 Task: Apply the font style "arial" to the current theme.
Action: Mouse moved to (12, 163)
Screenshot: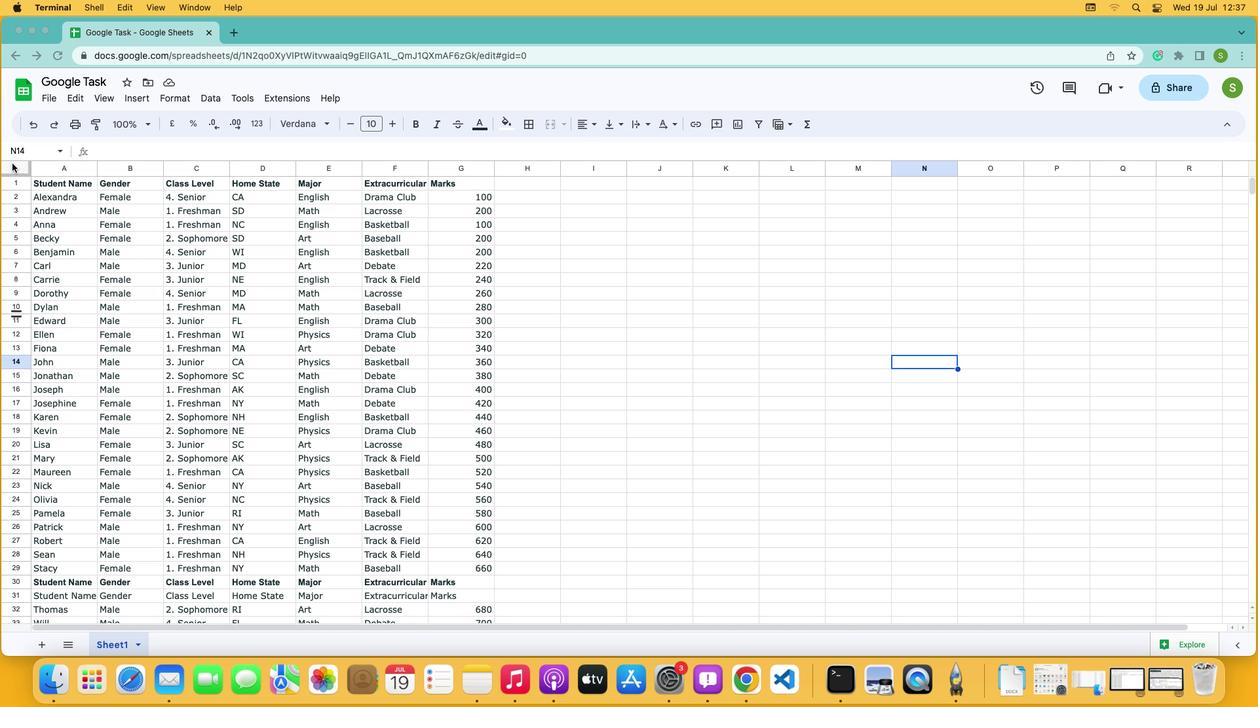 
Action: Mouse pressed left at (12, 163)
Screenshot: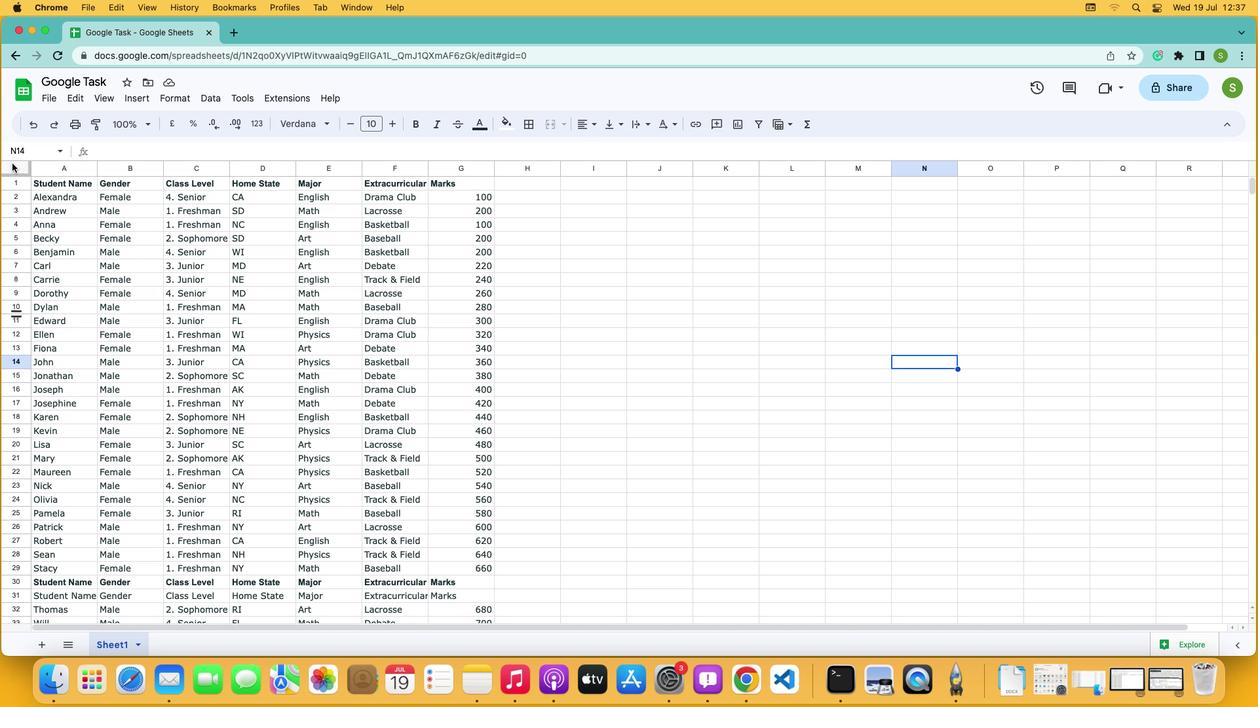 
Action: Mouse moved to (17, 169)
Screenshot: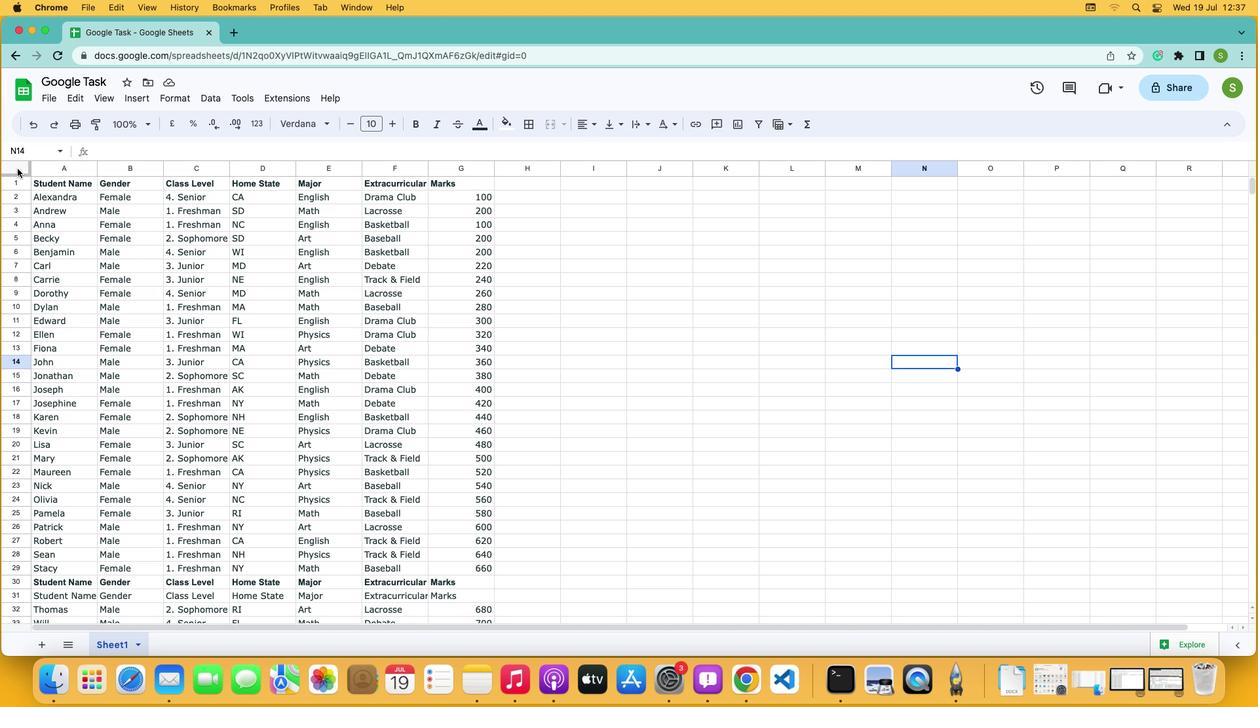 
Action: Mouse pressed left at (17, 169)
Screenshot: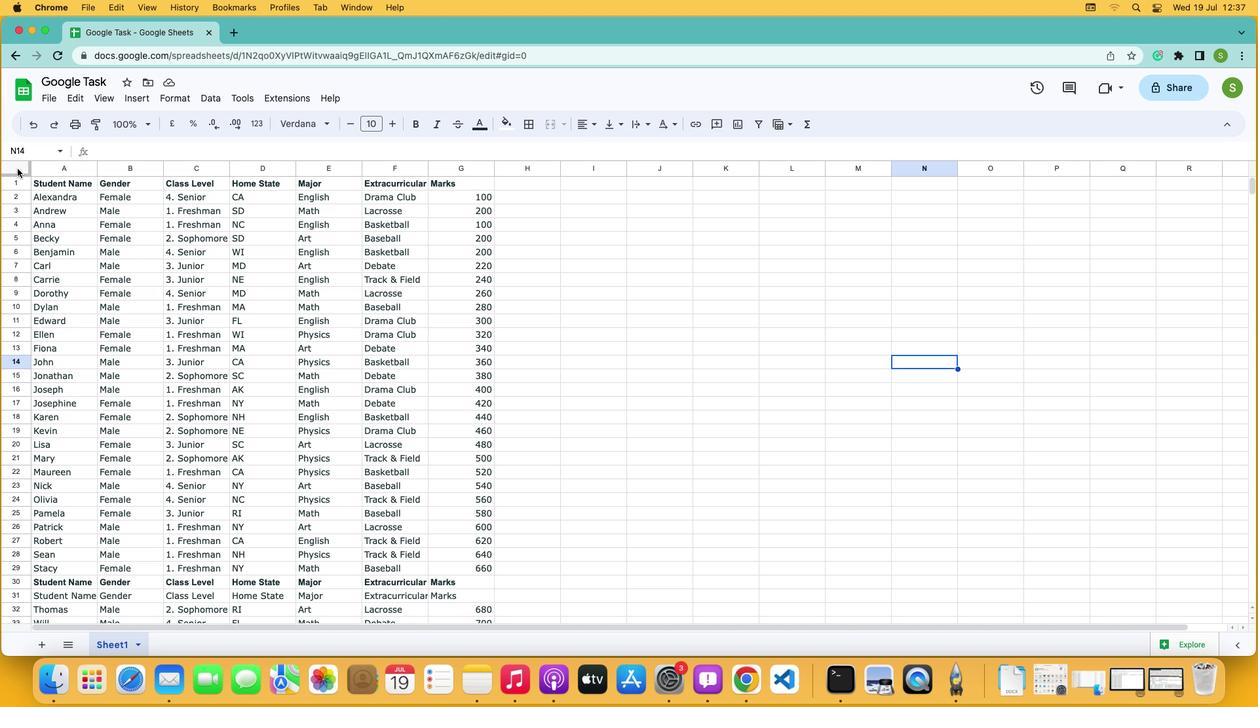 
Action: Mouse moved to (169, 100)
Screenshot: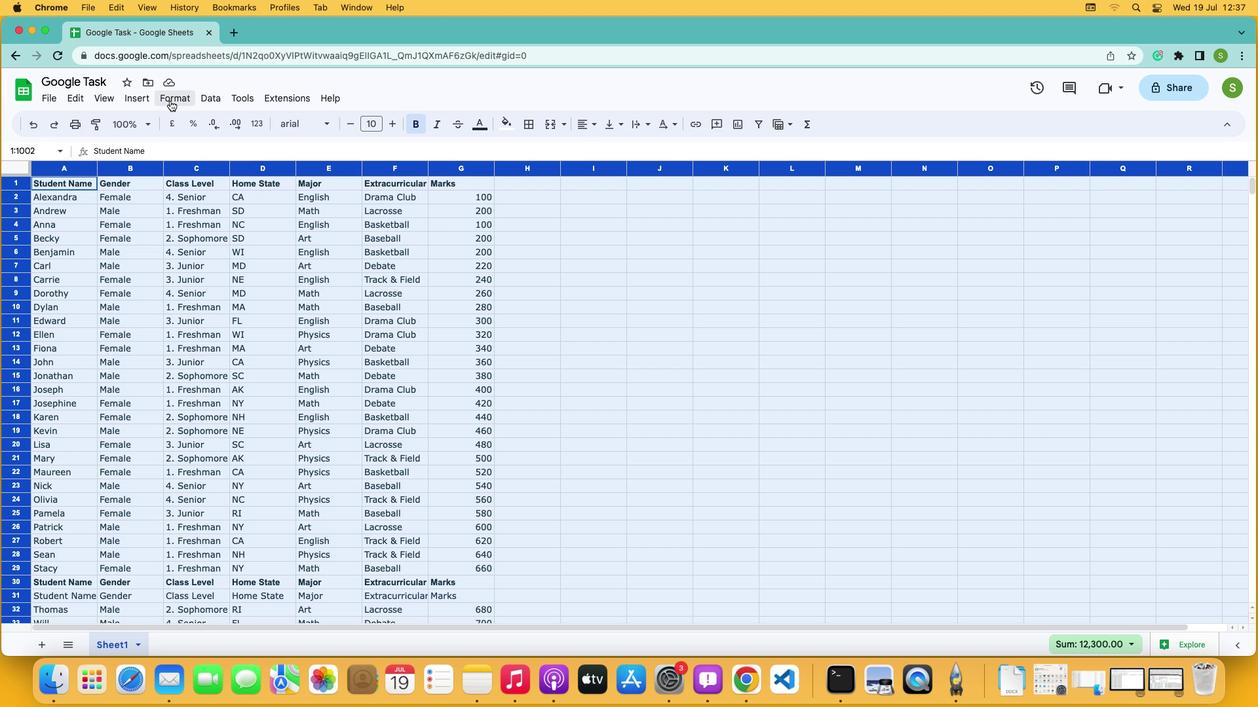
Action: Mouse pressed left at (169, 100)
Screenshot: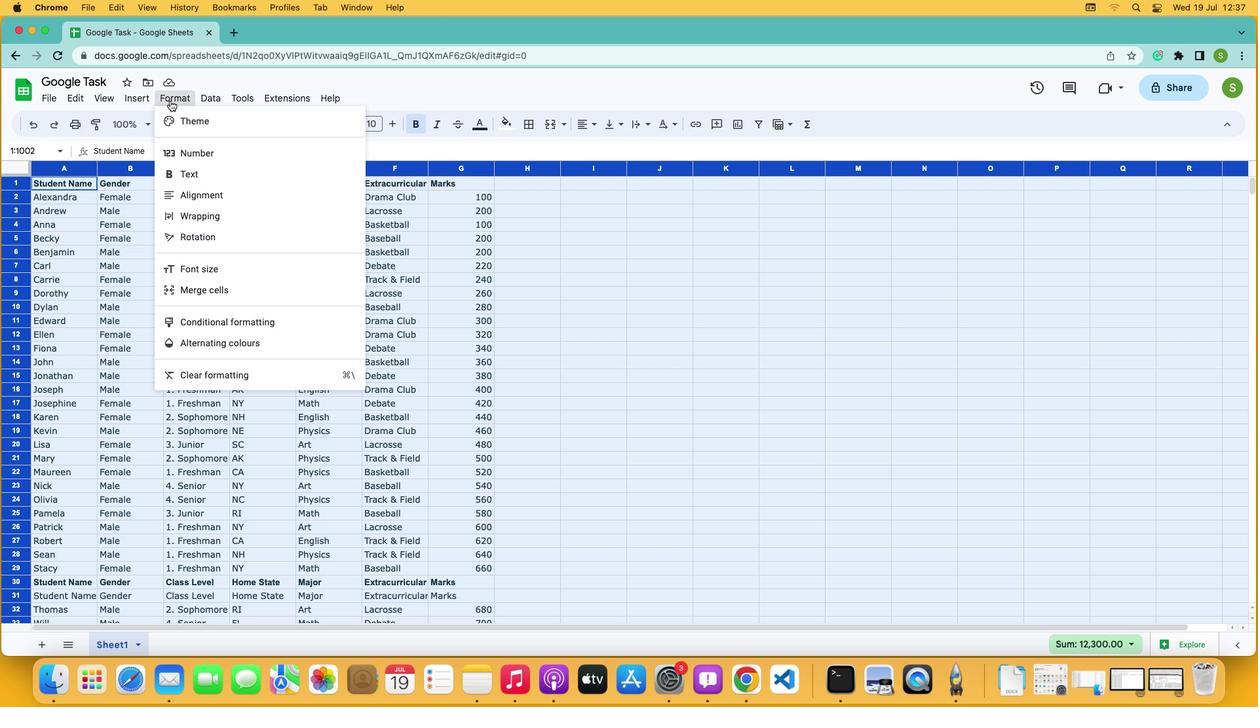 
Action: Mouse moved to (177, 123)
Screenshot: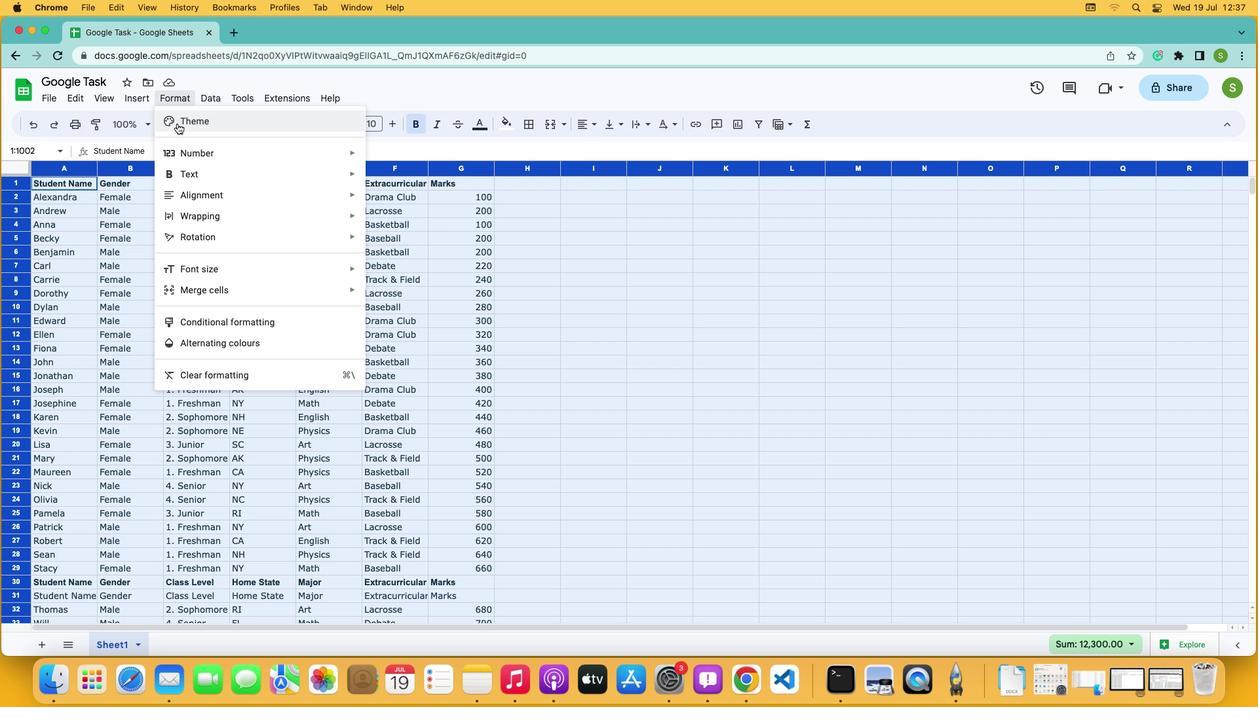 
Action: Mouse pressed left at (177, 123)
Screenshot: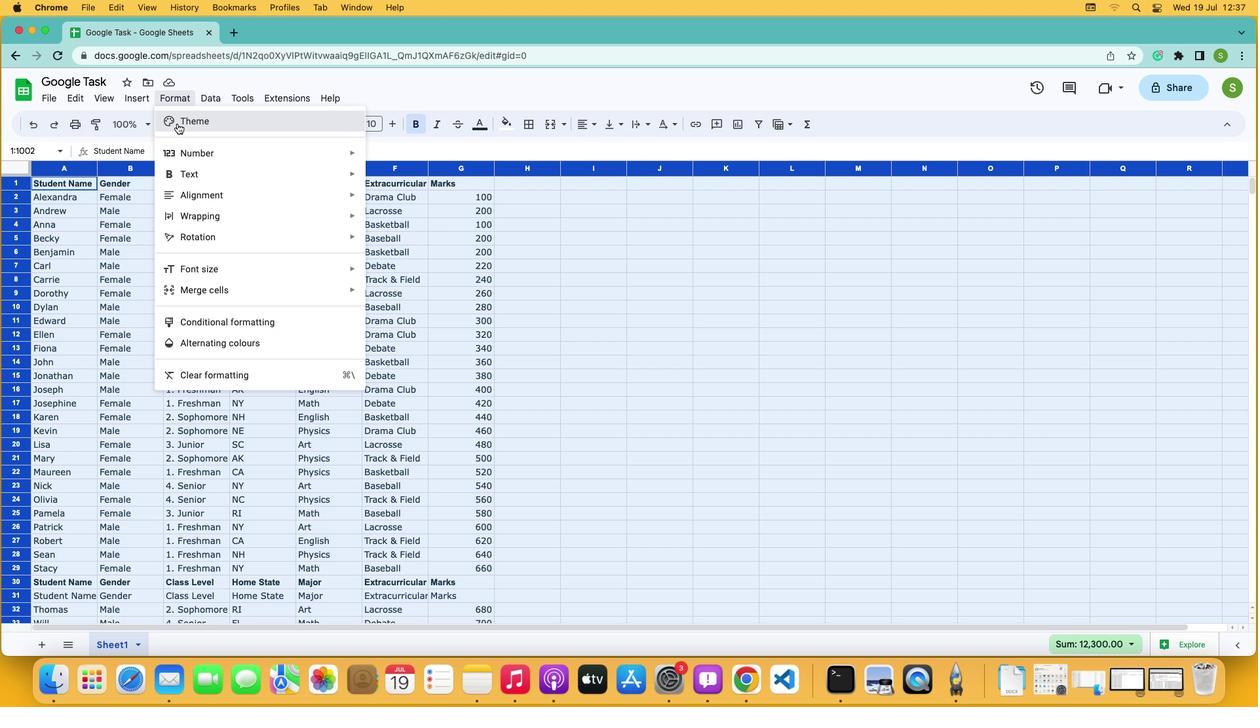 
Action: Mouse moved to (1194, 160)
Screenshot: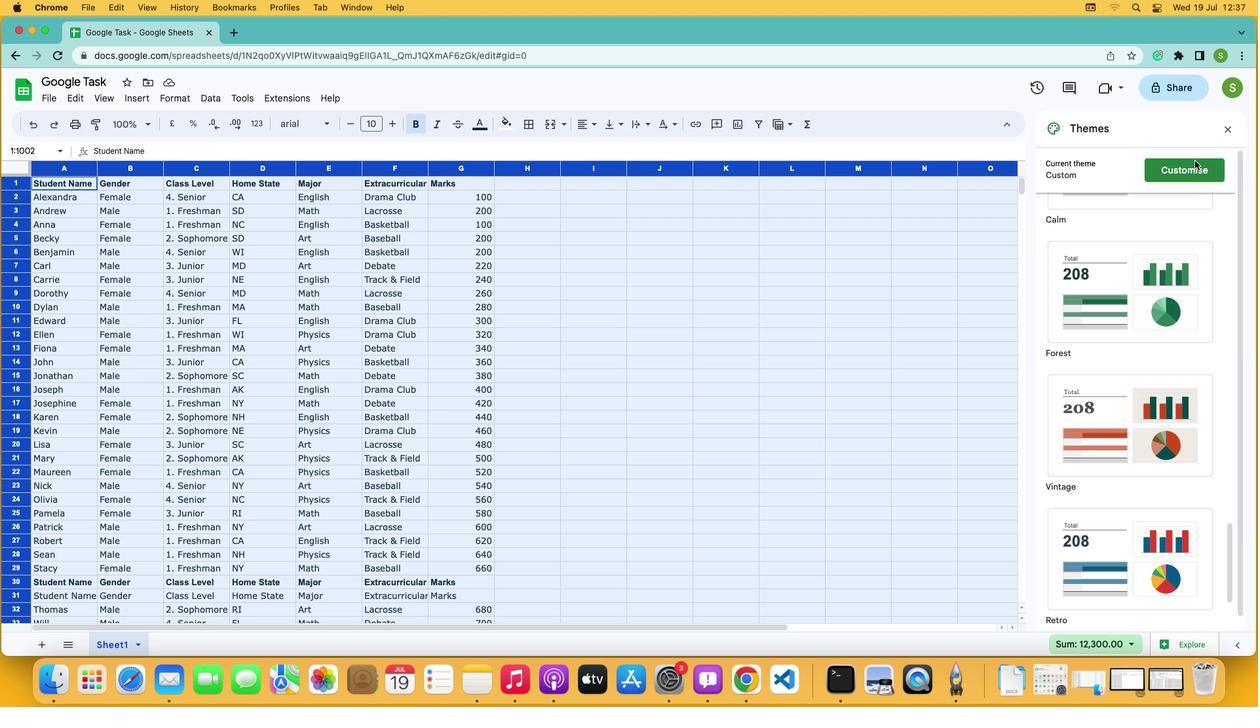 
Action: Mouse pressed left at (1194, 160)
Screenshot: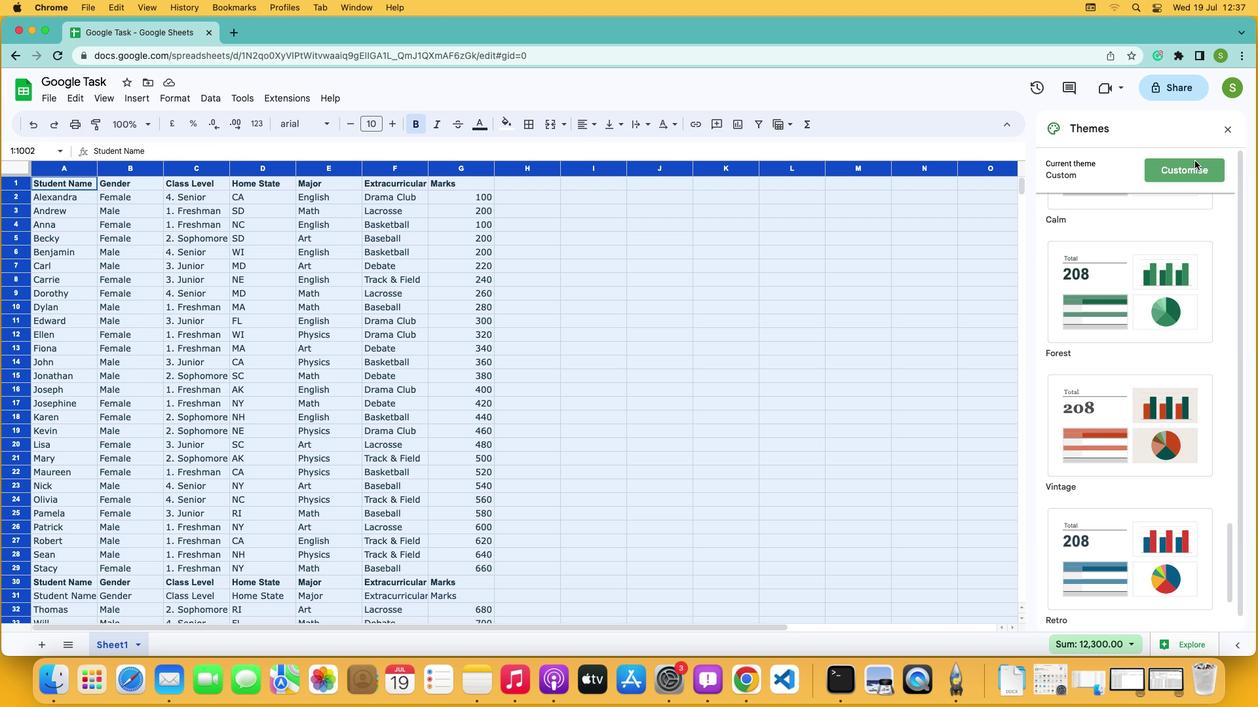 
Action: Mouse moved to (1147, 362)
Screenshot: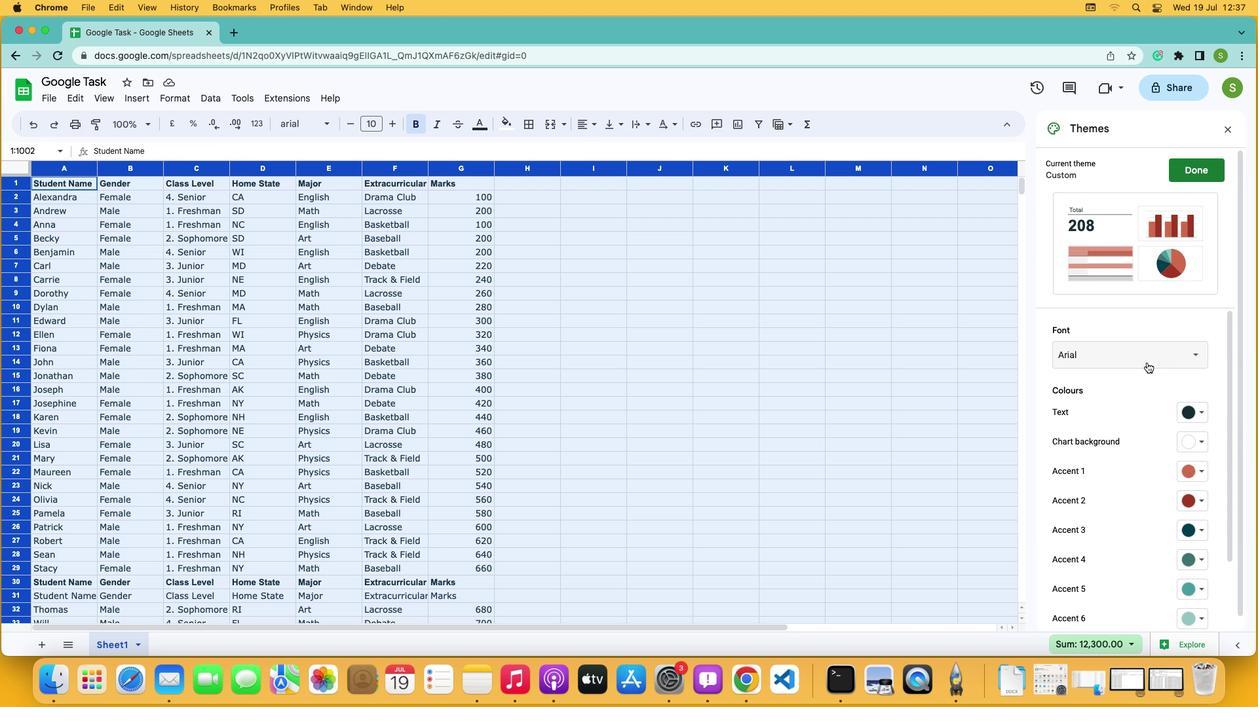 
Action: Mouse pressed left at (1147, 362)
Screenshot: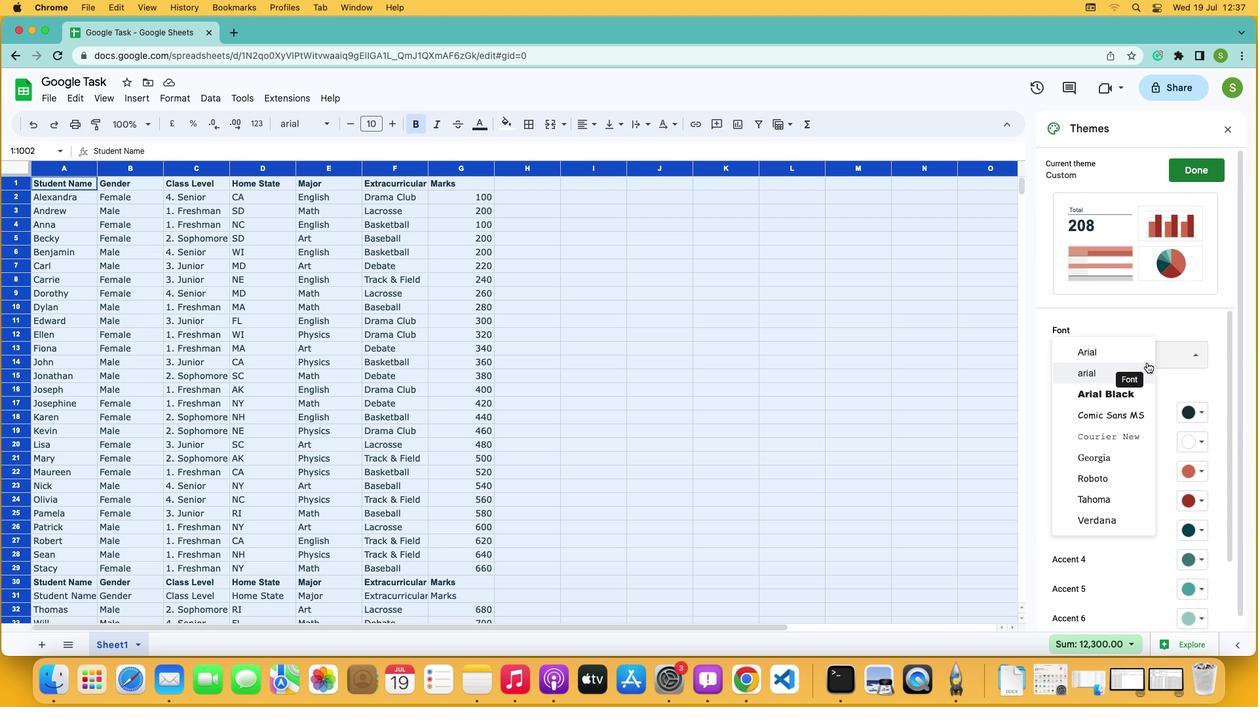 
Action: Mouse moved to (1112, 351)
Screenshot: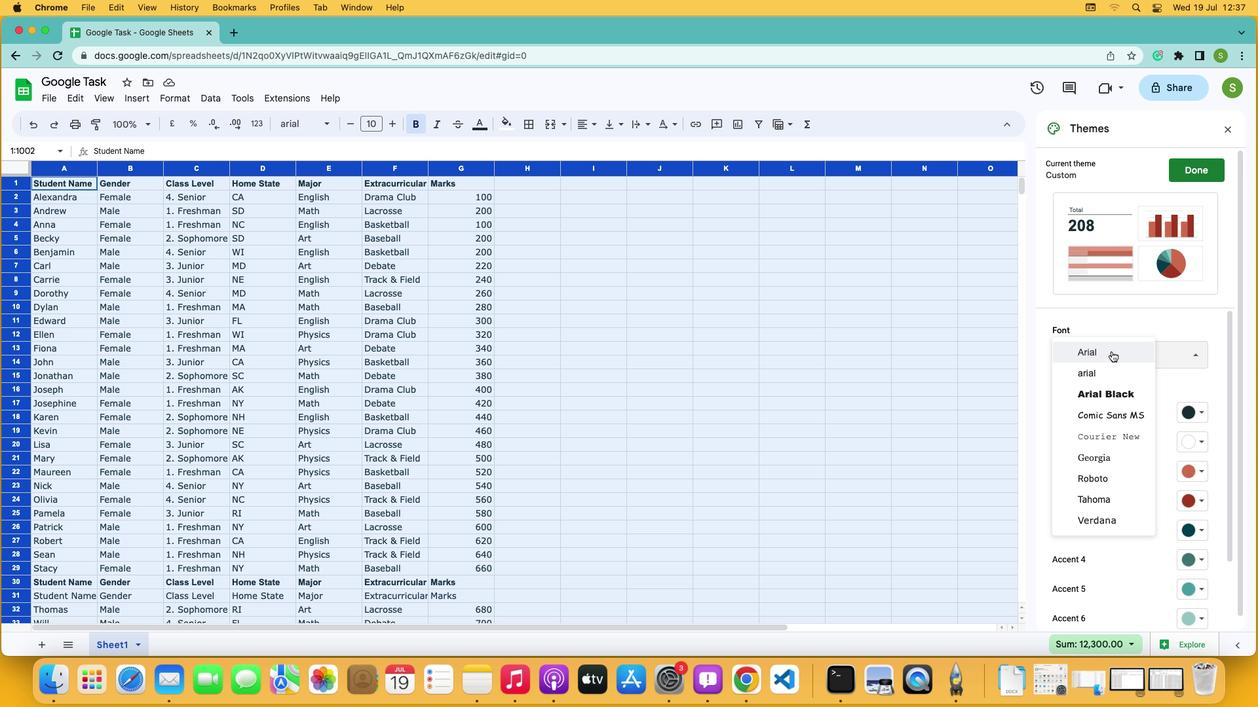 
Action: Mouse pressed left at (1112, 351)
Screenshot: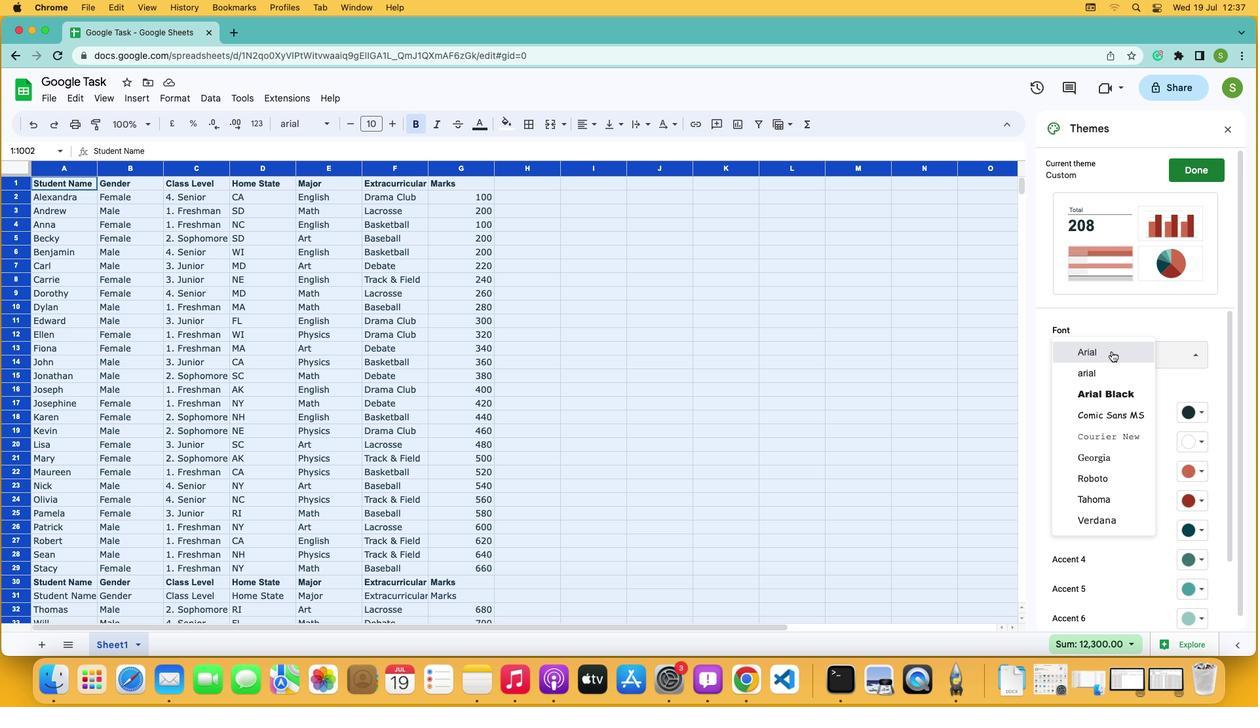 
